 Task: Look for products in the category "Drink Mixes" from the brand "Store Brand".
Action: Mouse pressed left at (20, 96)
Screenshot: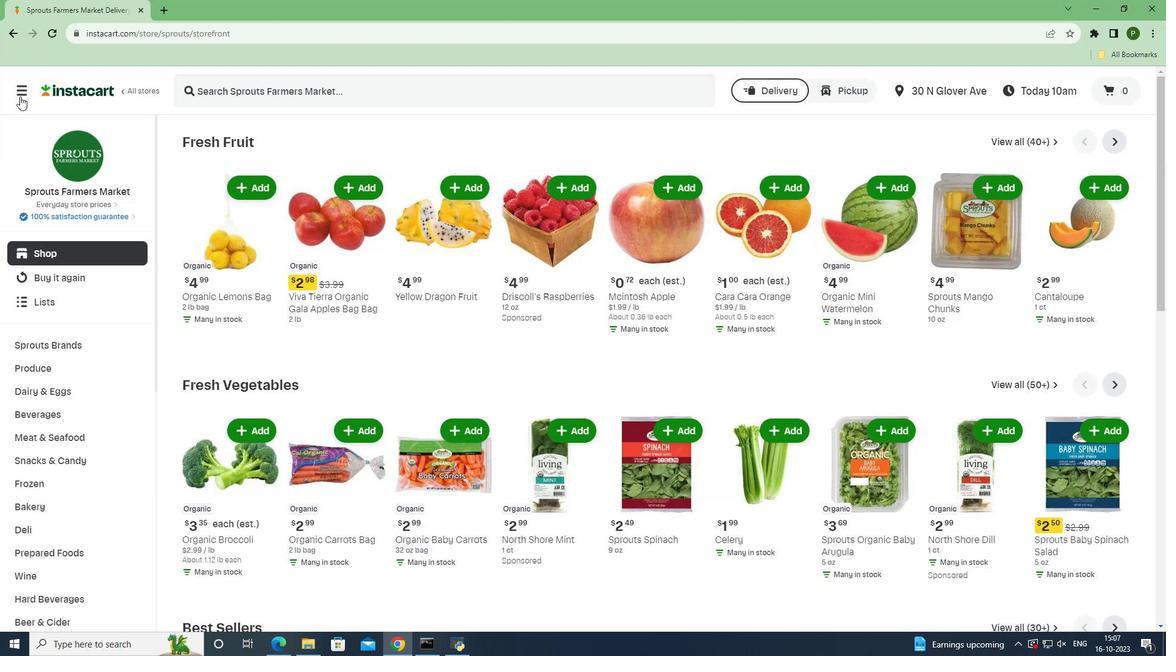 
Action: Mouse moved to (35, 318)
Screenshot: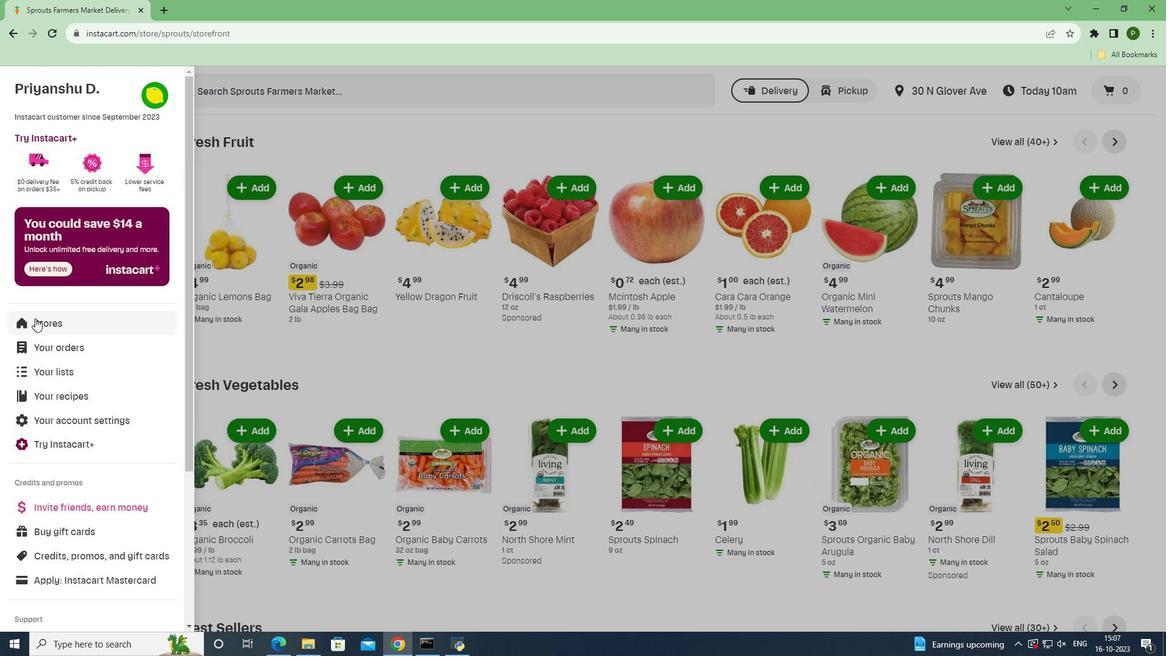 
Action: Mouse pressed left at (35, 318)
Screenshot: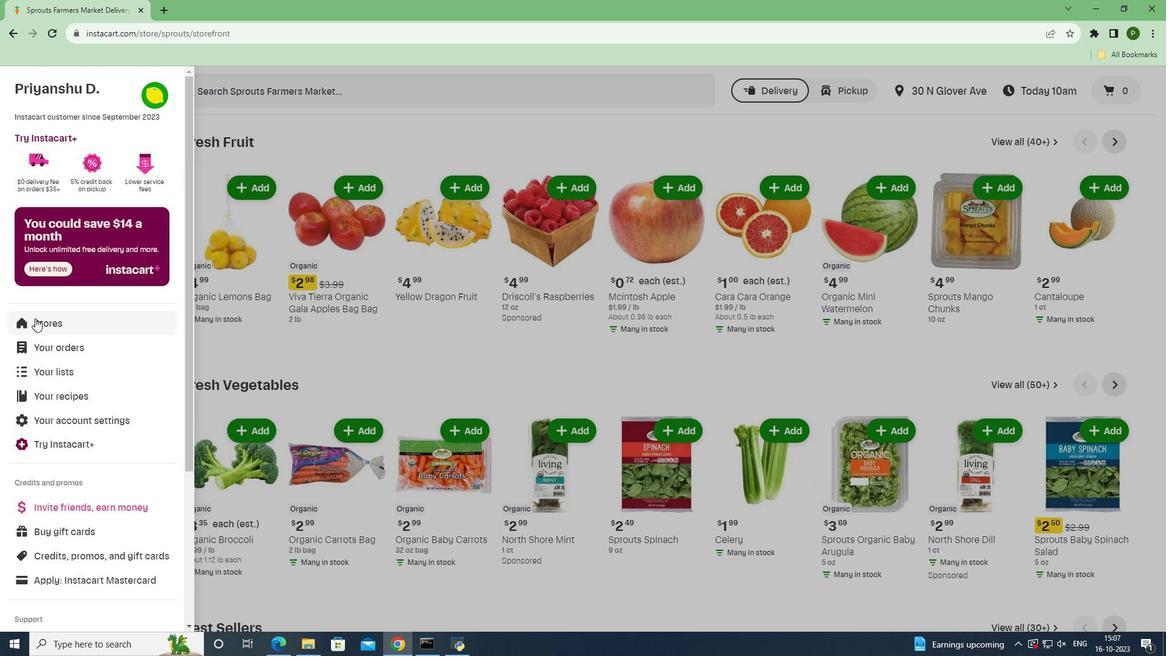 
Action: Mouse moved to (271, 145)
Screenshot: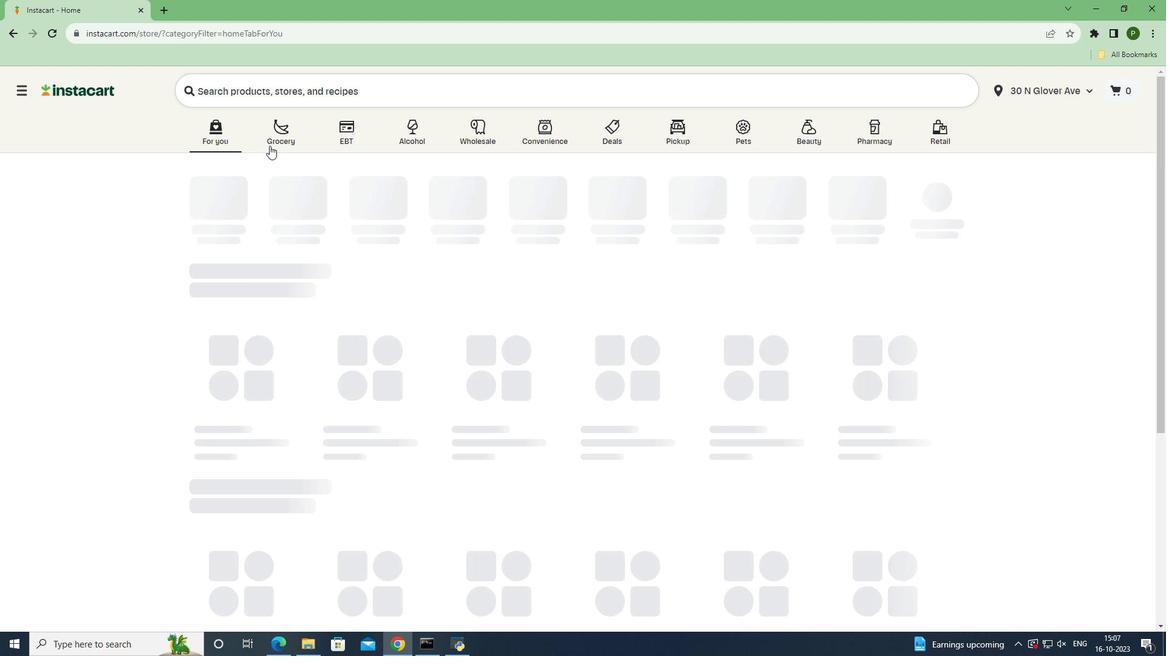 
Action: Mouse pressed left at (271, 145)
Screenshot: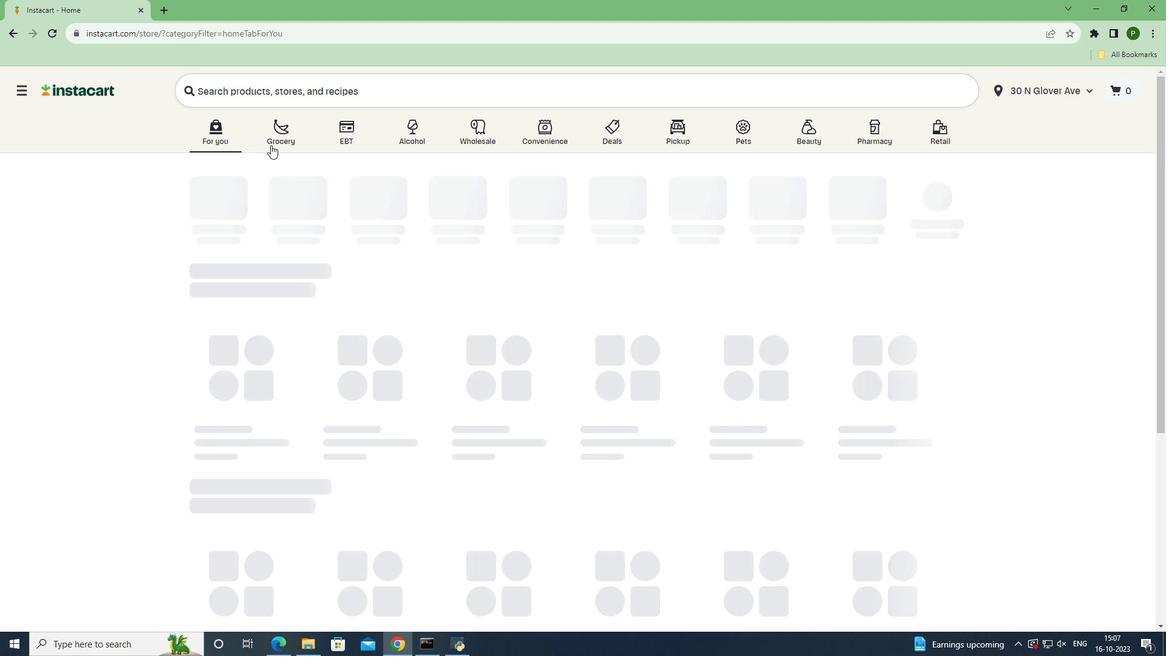
Action: Mouse moved to (771, 271)
Screenshot: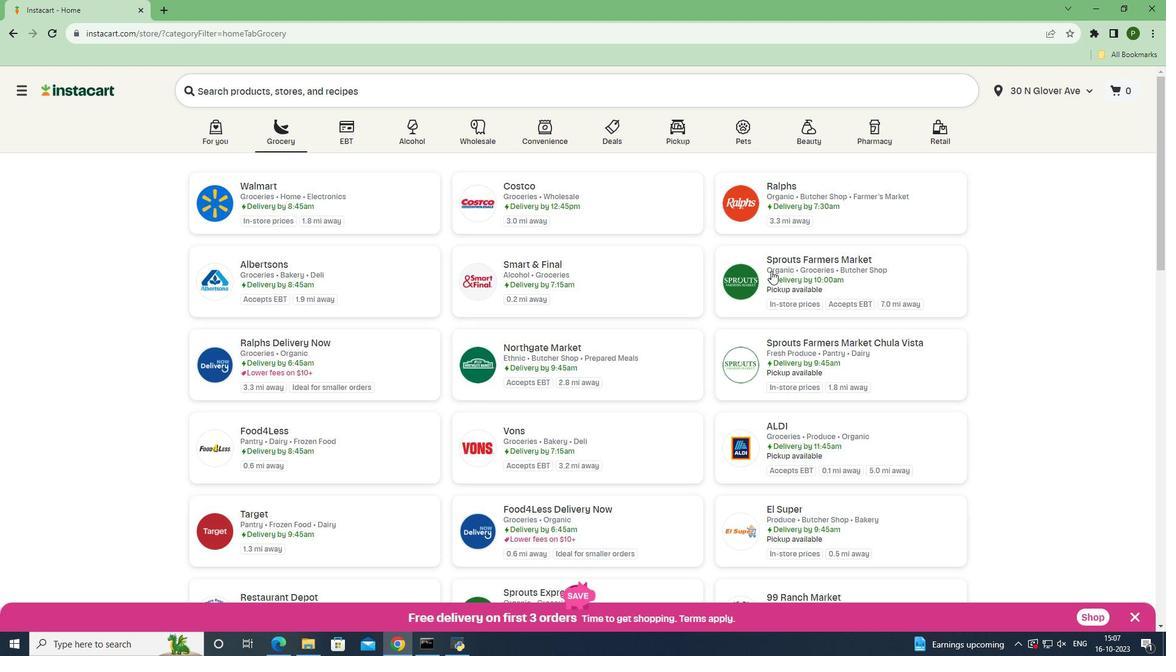 
Action: Mouse pressed left at (771, 271)
Screenshot: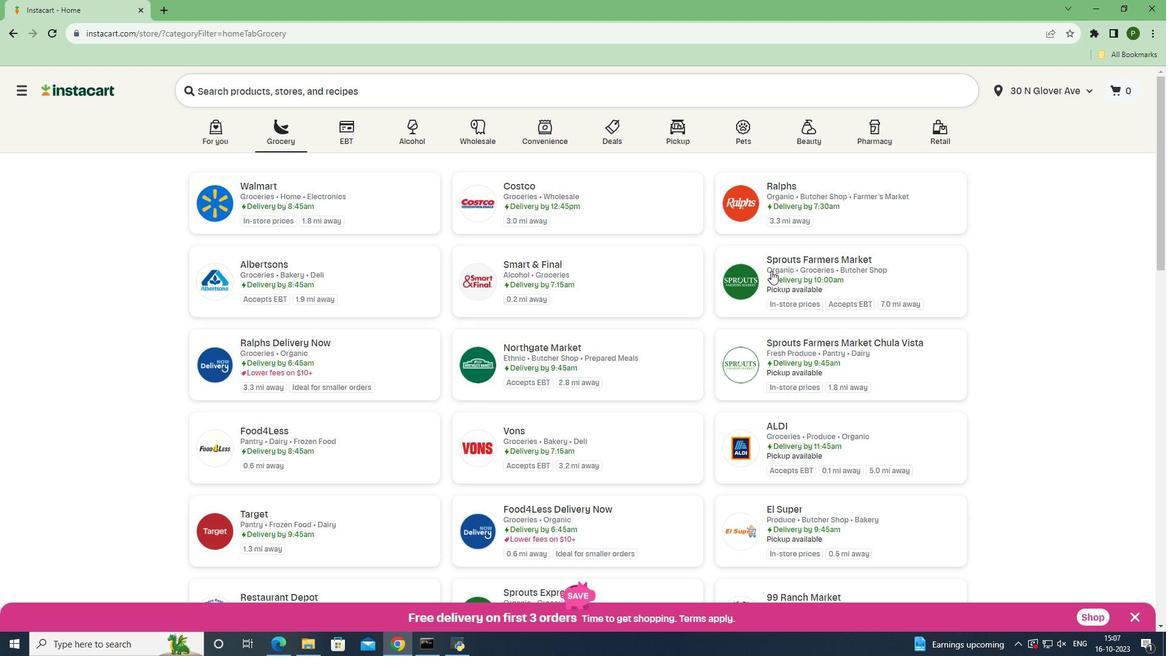 
Action: Mouse moved to (59, 407)
Screenshot: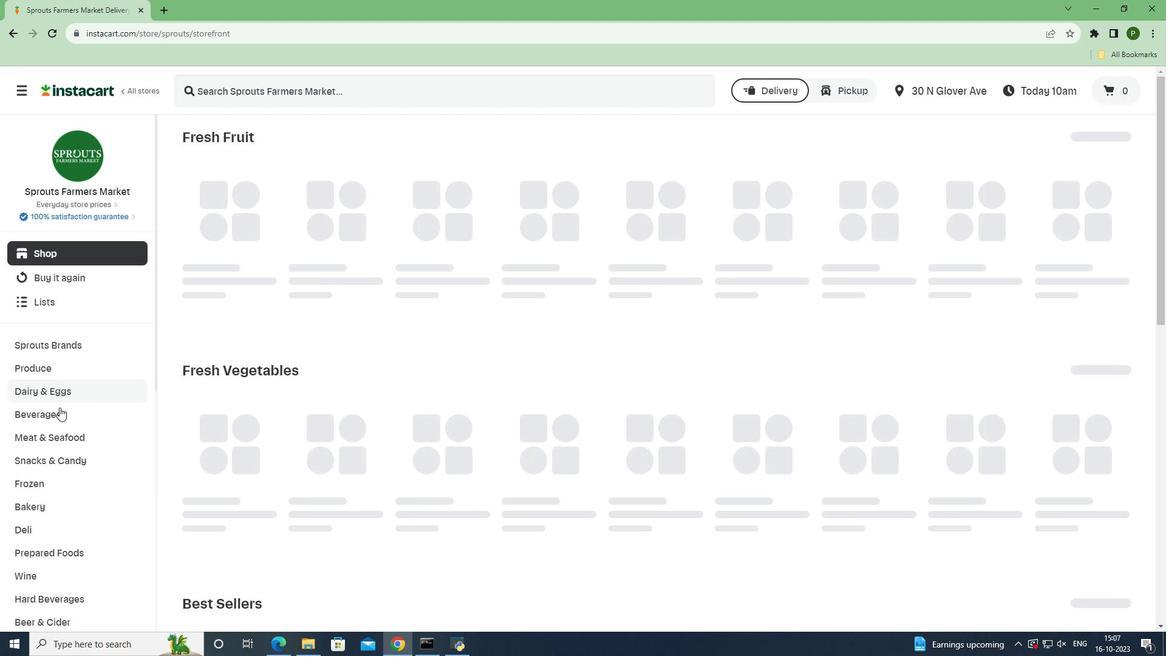 
Action: Mouse pressed left at (59, 407)
Screenshot: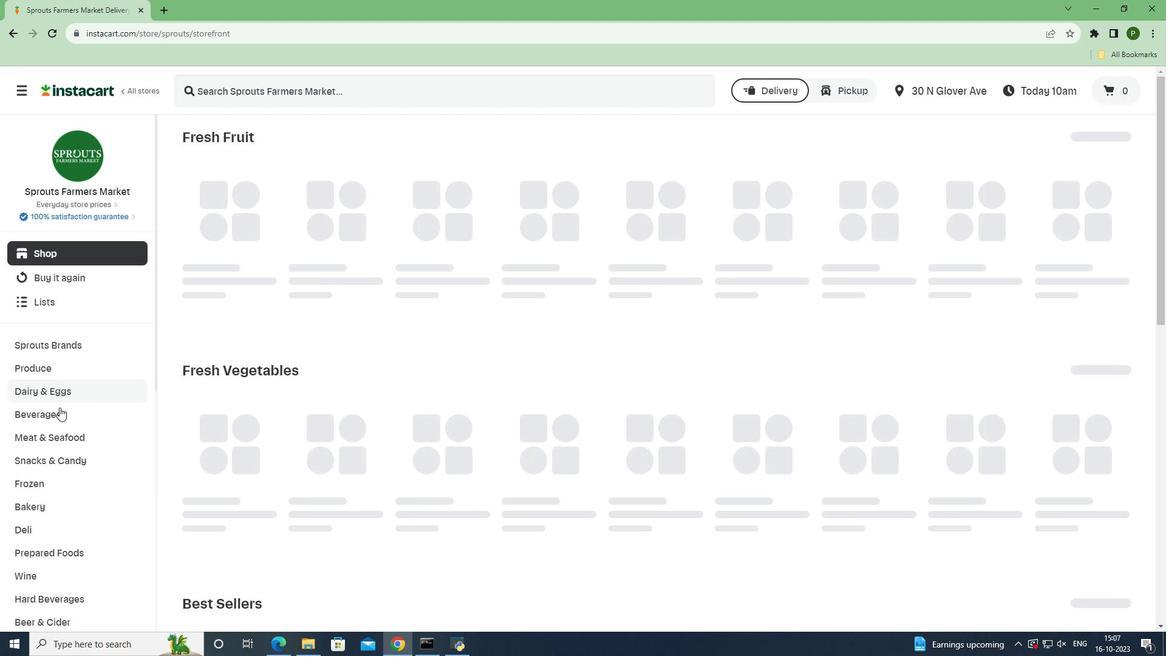 
Action: Mouse moved to (1108, 170)
Screenshot: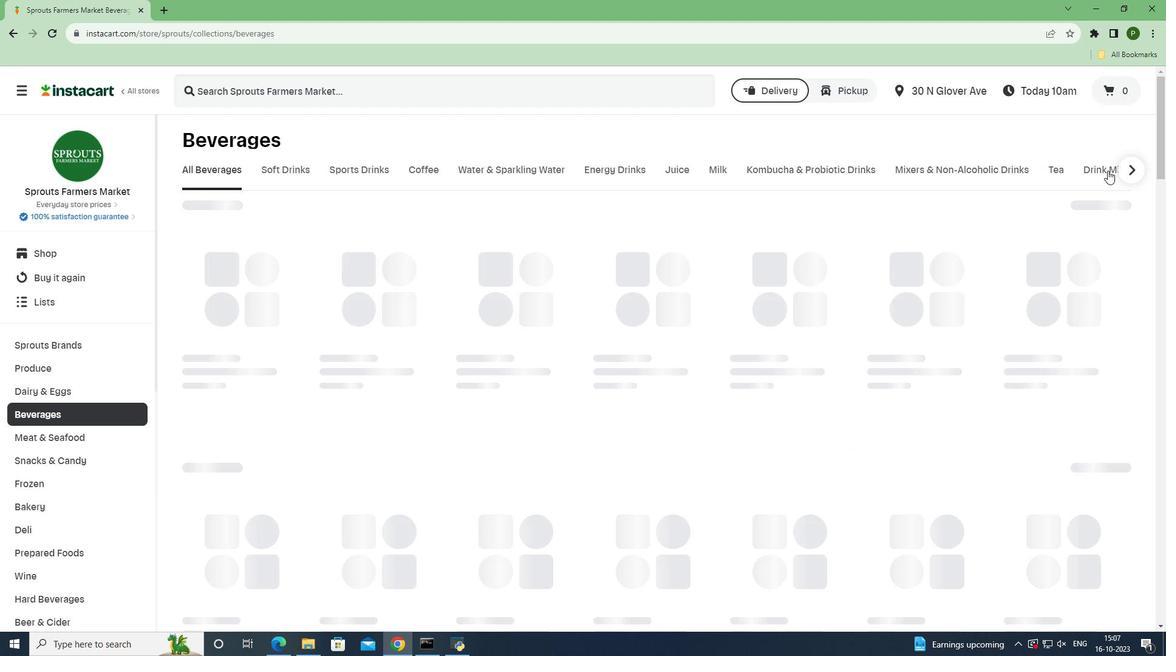 
Action: Mouse pressed left at (1108, 170)
Screenshot: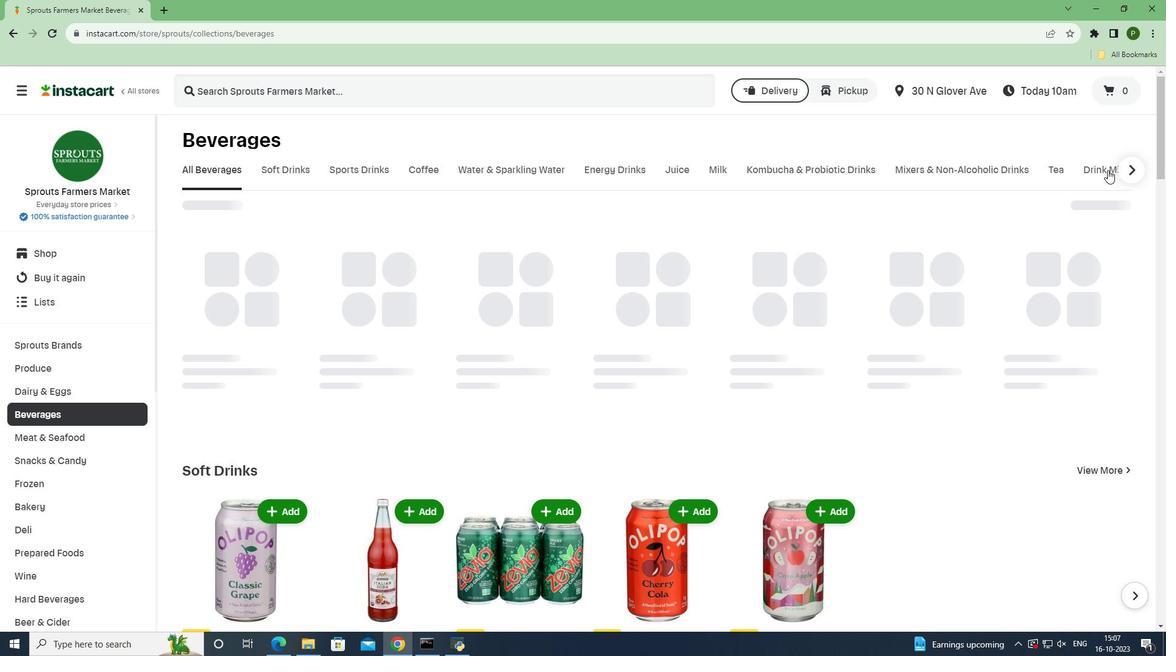 
Action: Mouse moved to (328, 219)
Screenshot: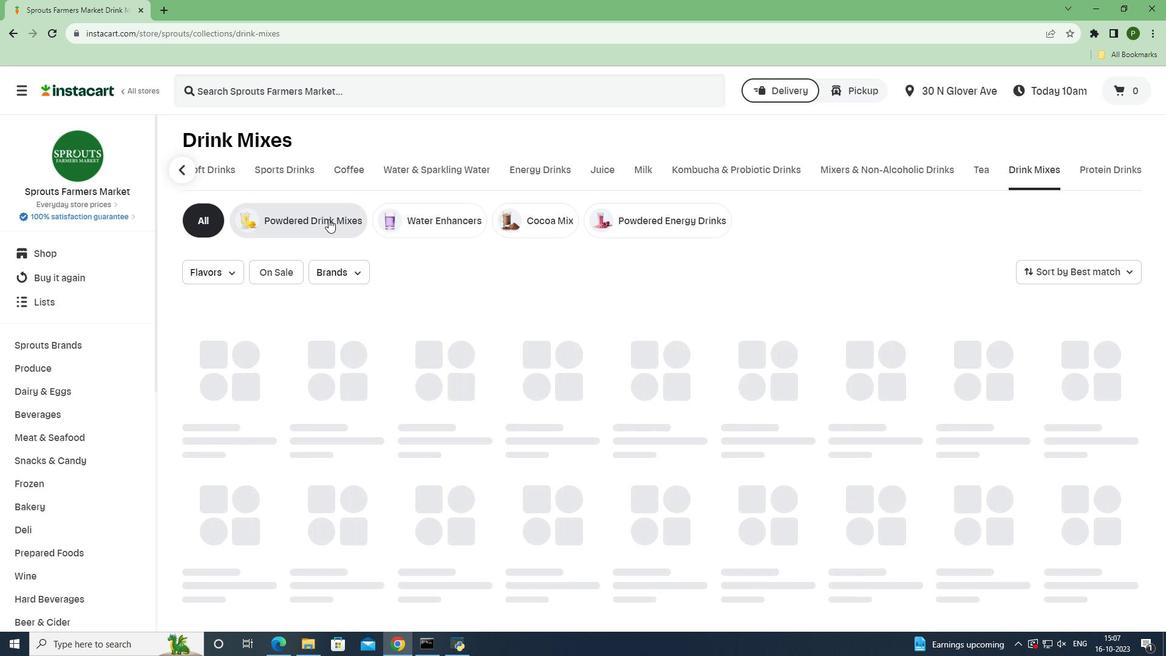 
Action: Mouse pressed left at (328, 219)
Screenshot: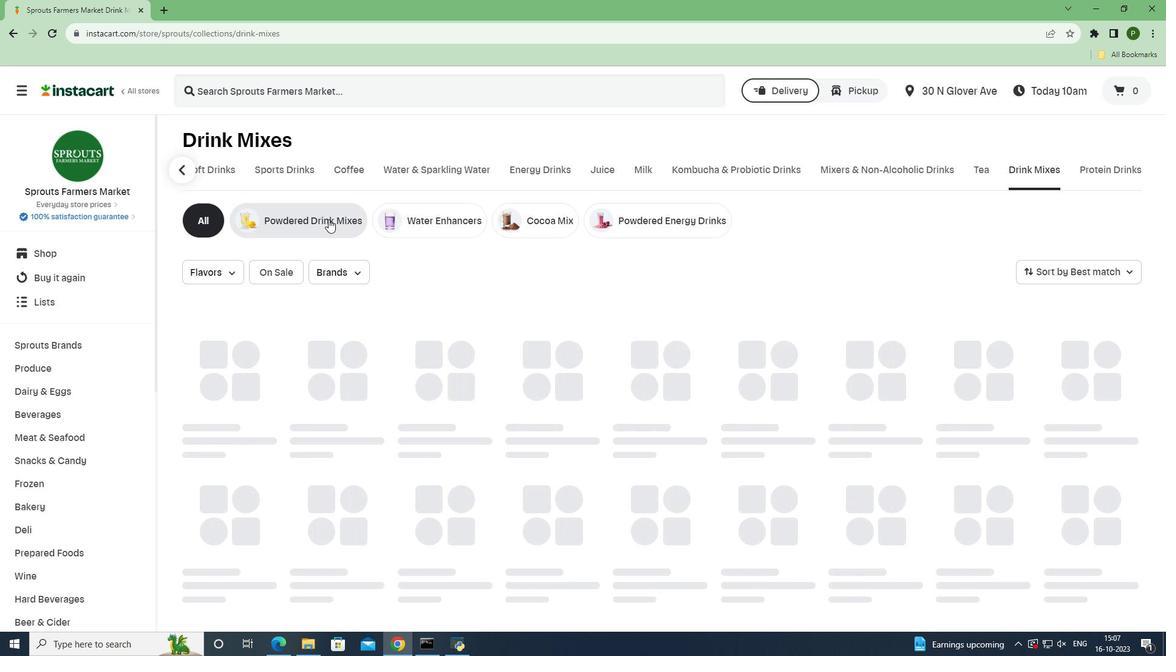 
Action: Mouse moved to (328, 278)
Screenshot: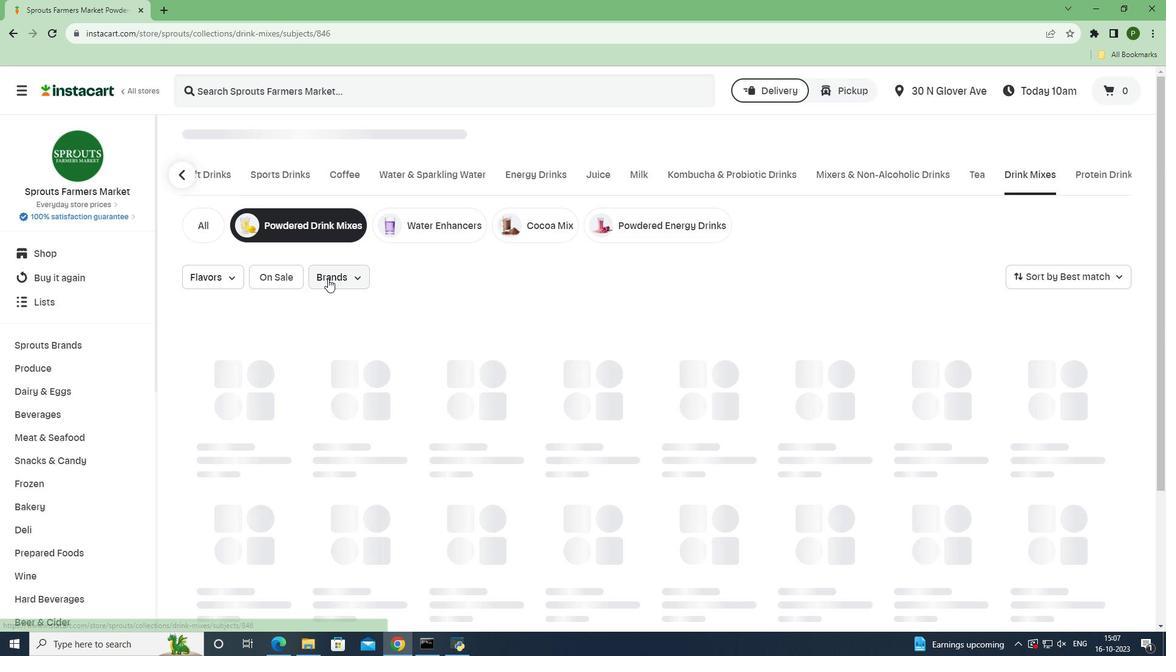 
Action: Mouse pressed left at (328, 278)
Screenshot: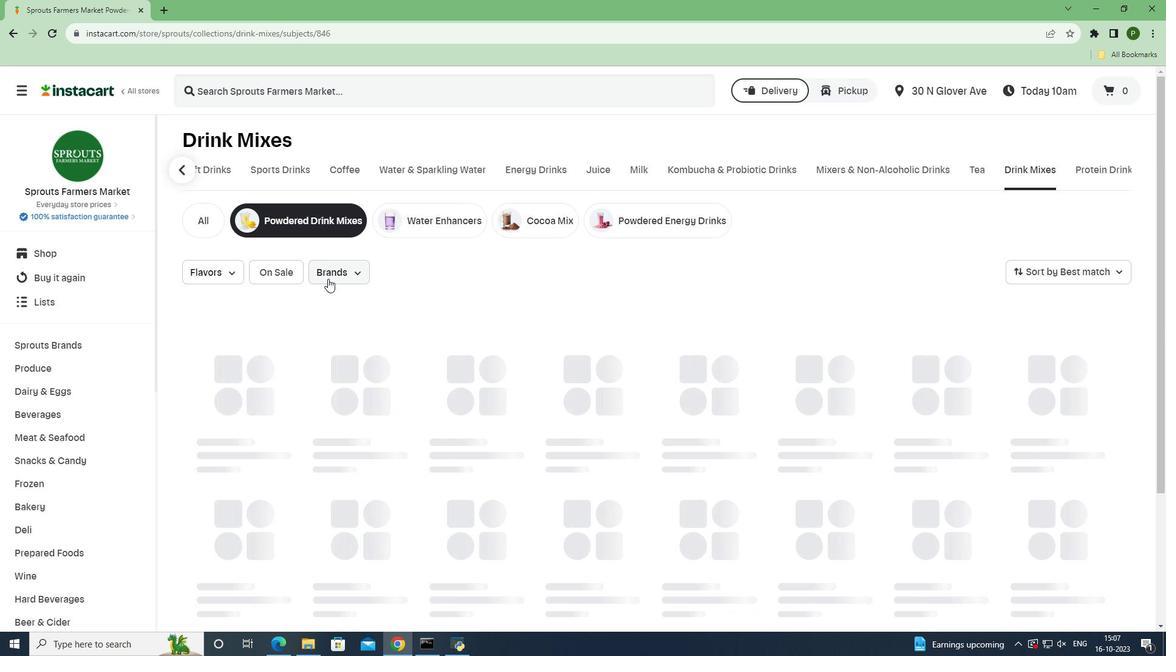 
Action: Mouse moved to (340, 308)
Screenshot: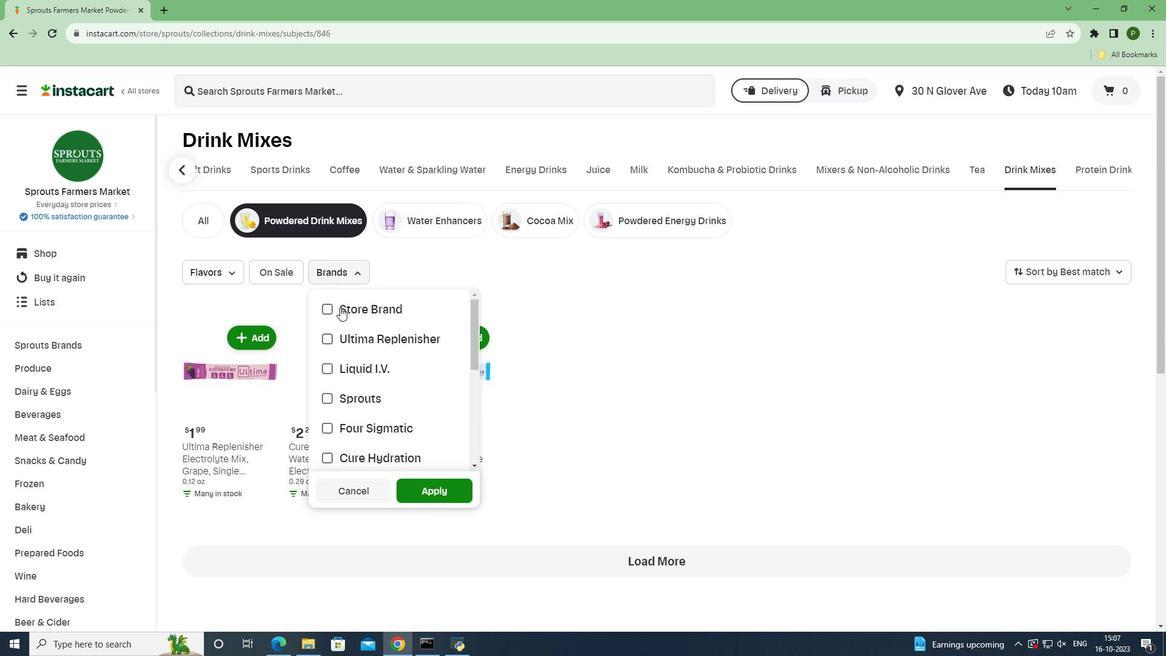
Action: Mouse pressed left at (340, 308)
Screenshot: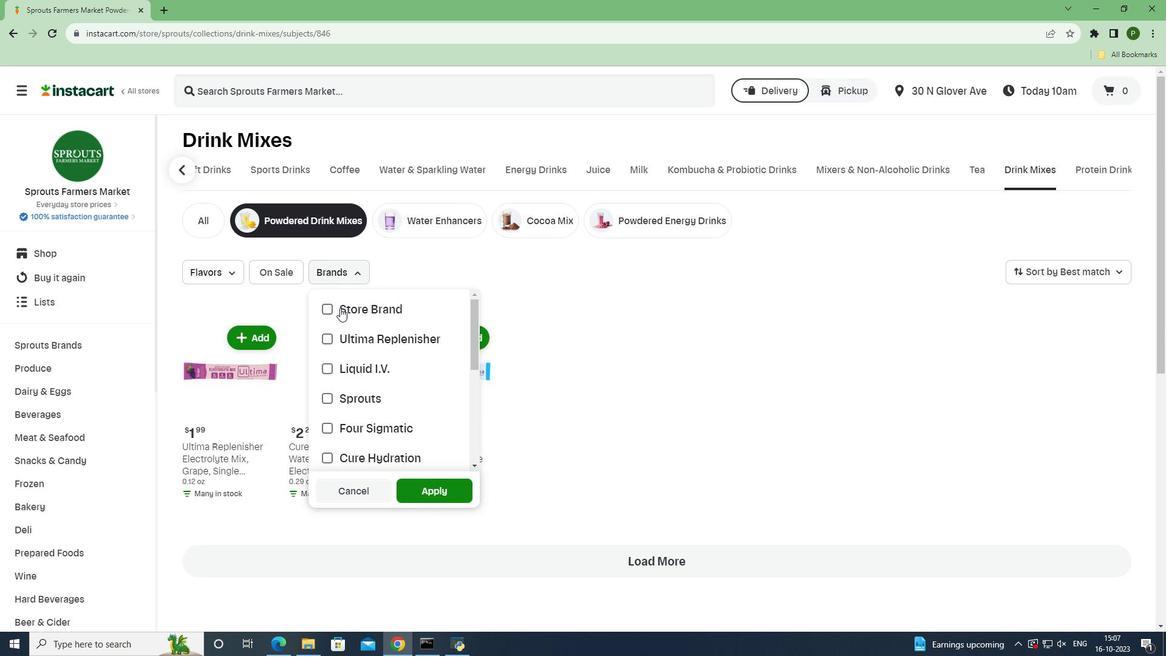 
Action: Mouse moved to (424, 484)
Screenshot: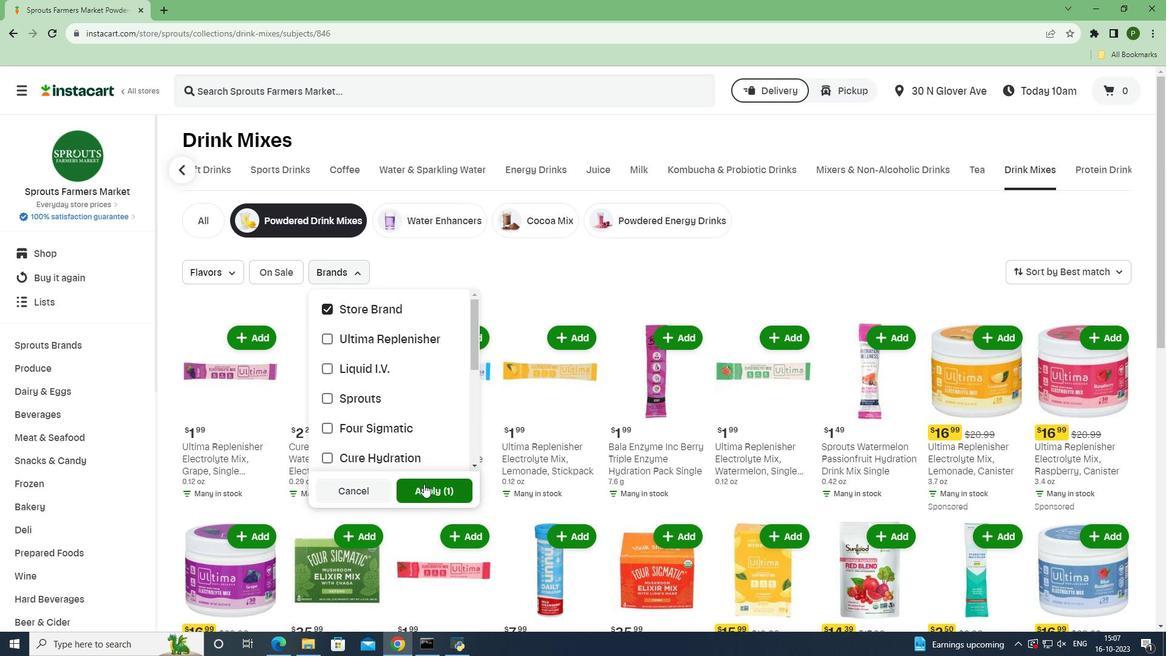 
Action: Mouse pressed left at (424, 484)
Screenshot: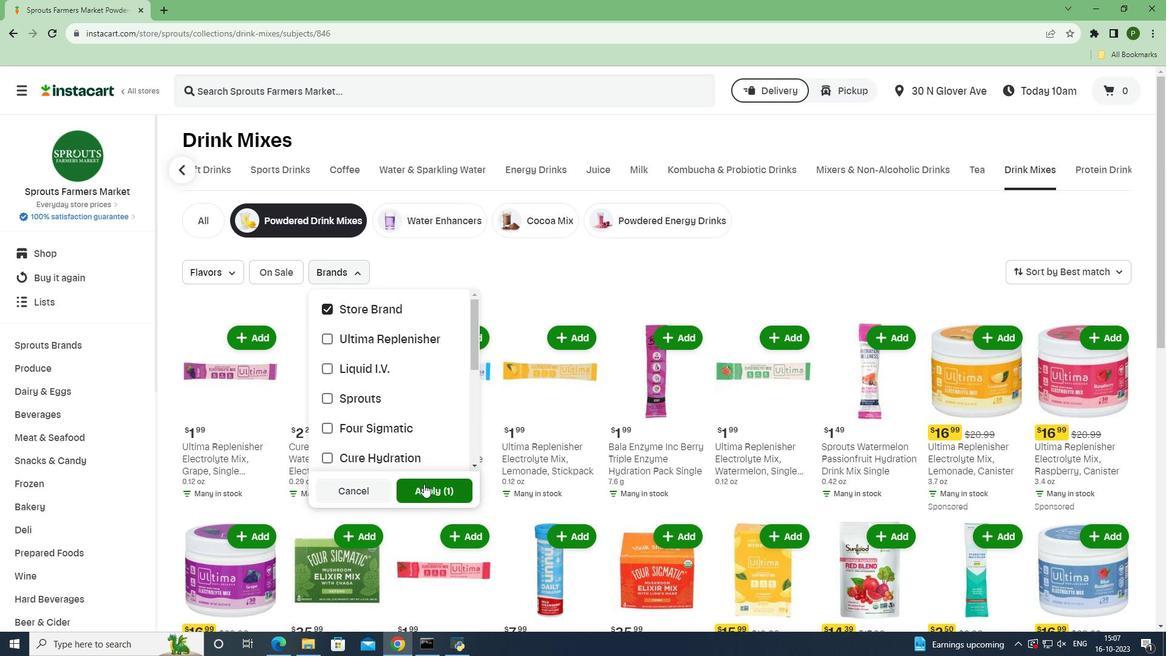 
Action: Mouse moved to (547, 483)
Screenshot: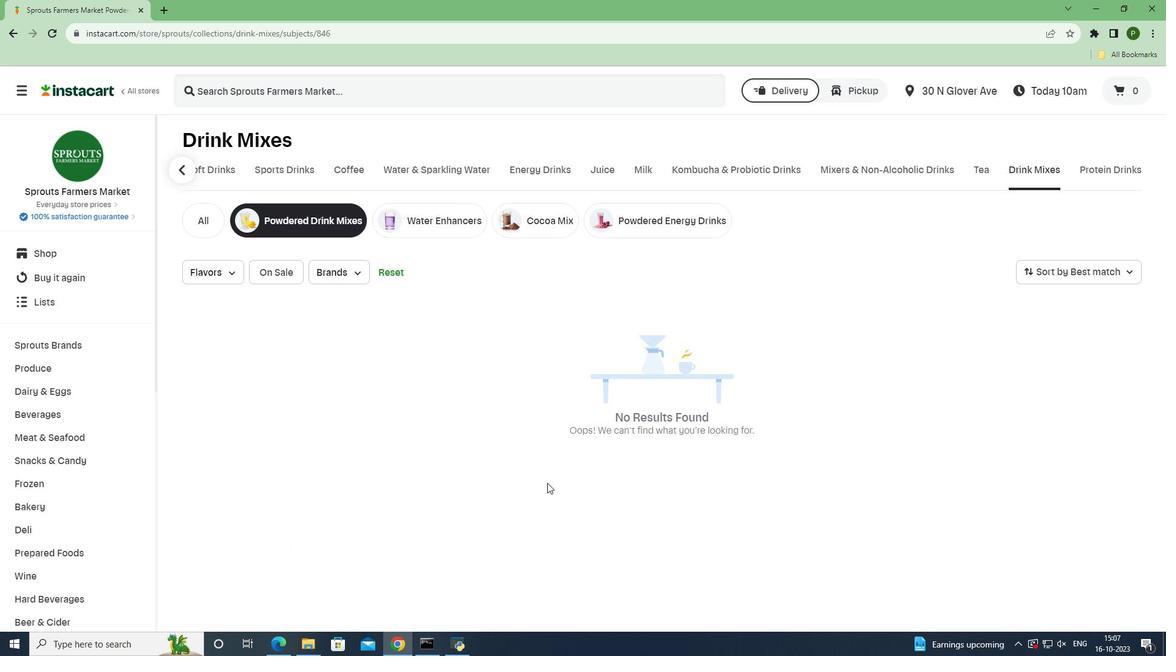 
